 Task: Audio Scrubbing.
Action: Mouse moved to (3, 14)
Screenshot: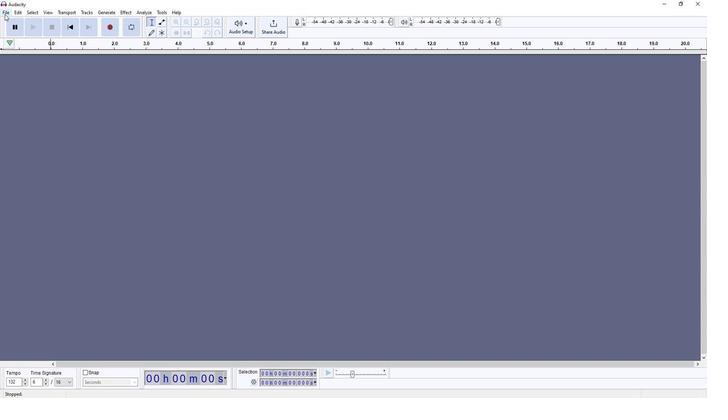 
Action: Mouse pressed left at (3, 14)
Screenshot: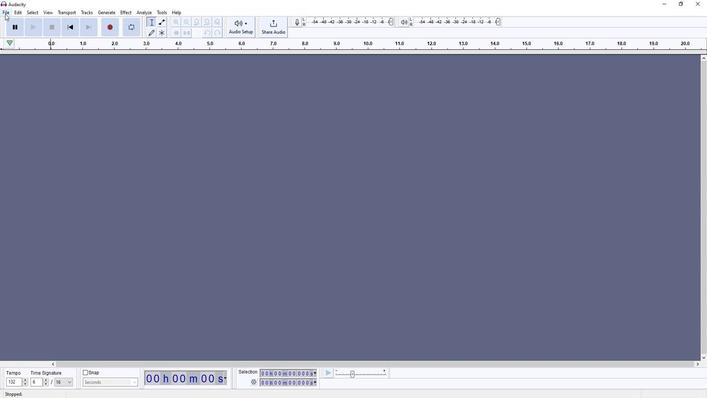 
Action: Mouse moved to (13, 28)
Screenshot: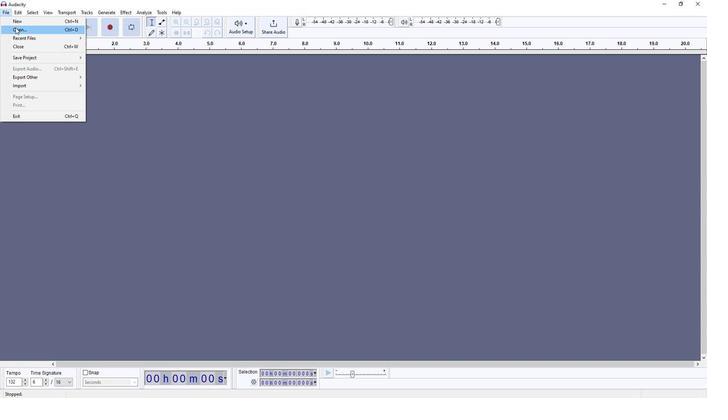 
Action: Mouse pressed left at (13, 28)
Screenshot: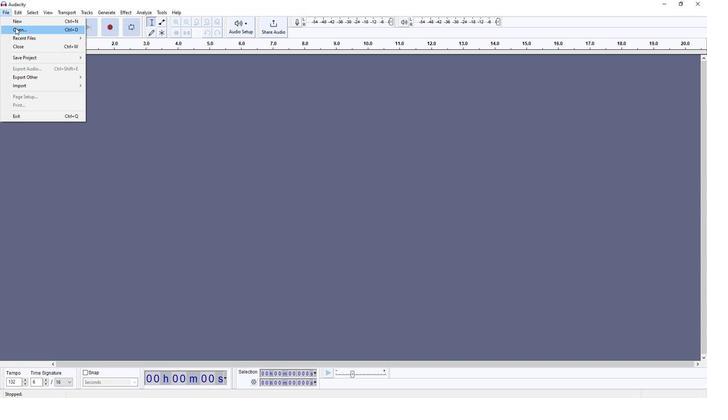 
Action: Mouse moved to (109, 73)
Screenshot: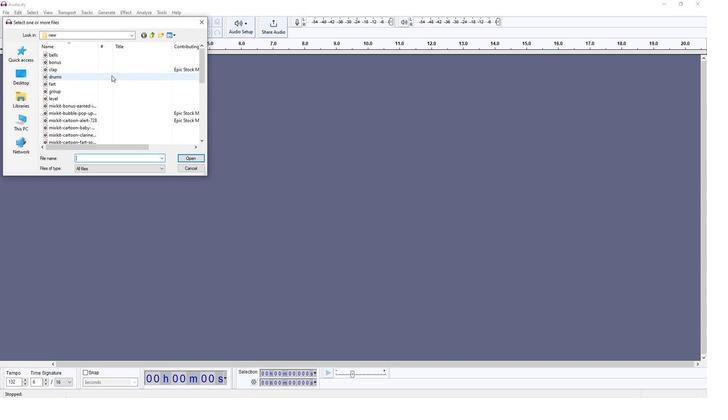 
Action: Mouse pressed left at (109, 73)
Screenshot: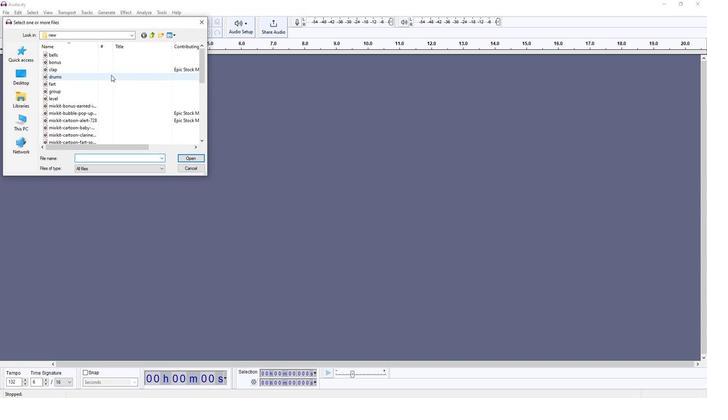 
Action: Mouse moved to (194, 152)
Screenshot: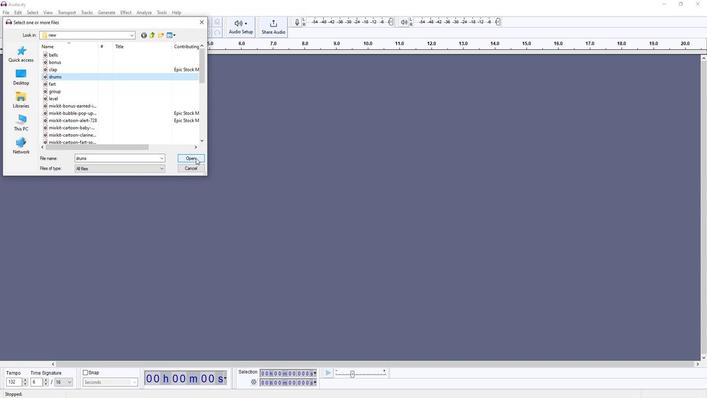 
Action: Mouse pressed left at (194, 152)
Screenshot: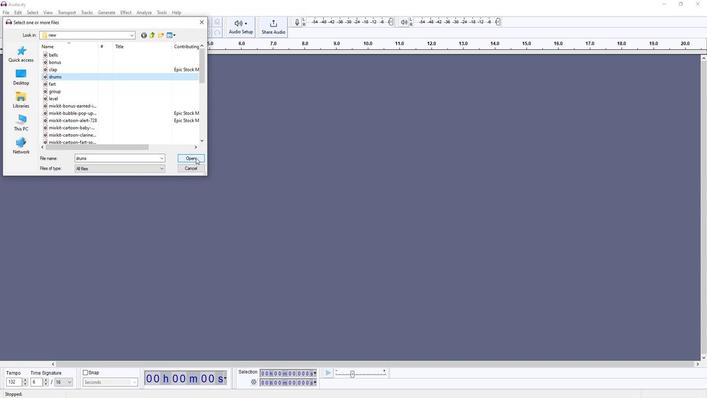 
Action: Mouse moved to (33, 30)
Screenshot: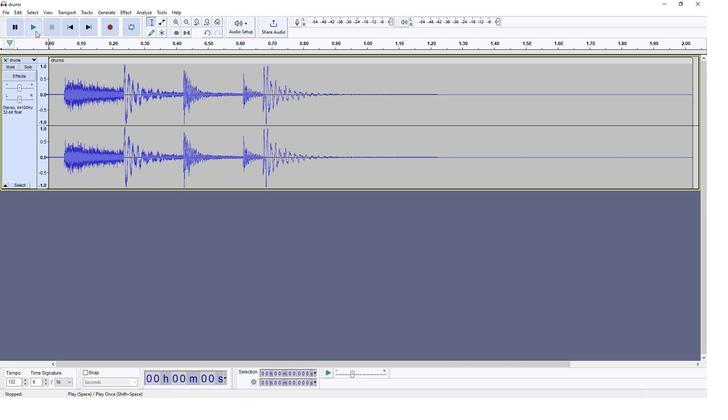 
Action: Mouse pressed left at (33, 30)
Screenshot: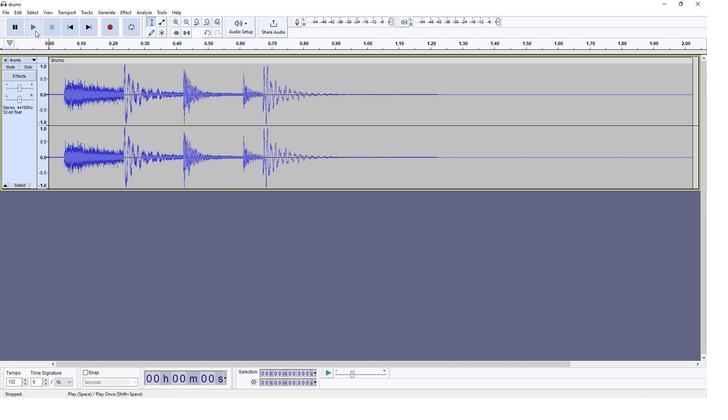 
Action: Mouse moved to (11, 125)
Screenshot: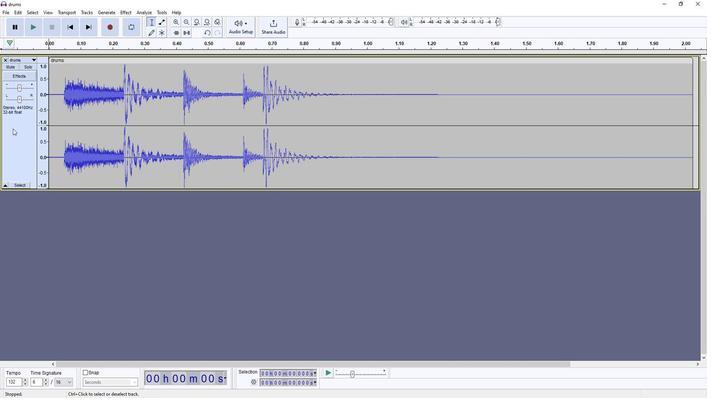 
Action: Mouse pressed left at (11, 125)
Screenshot: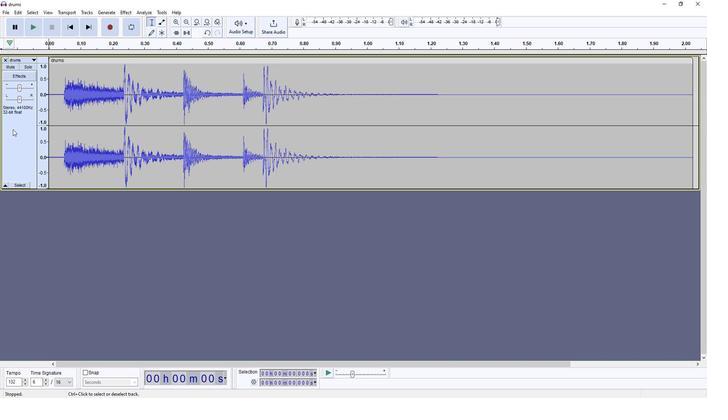 
Action: Mouse moved to (63, 12)
Screenshot: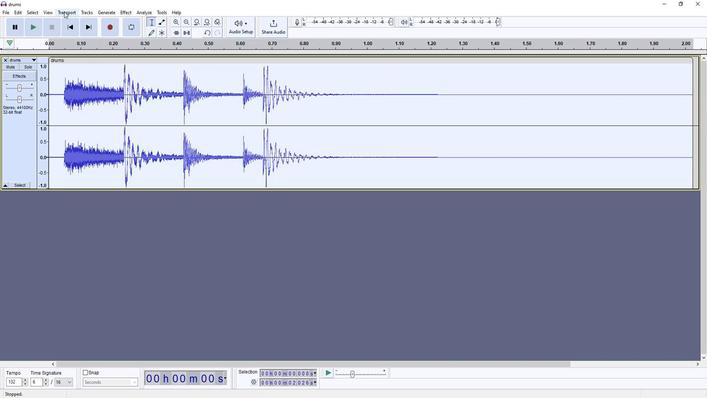 
Action: Mouse pressed left at (63, 12)
Screenshot: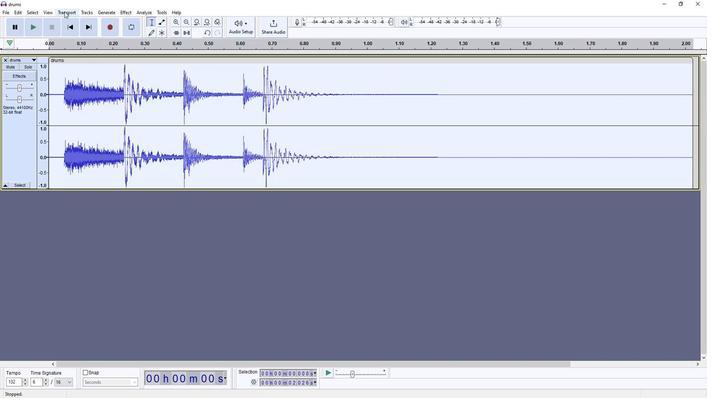 
Action: Mouse moved to (142, 47)
Screenshot: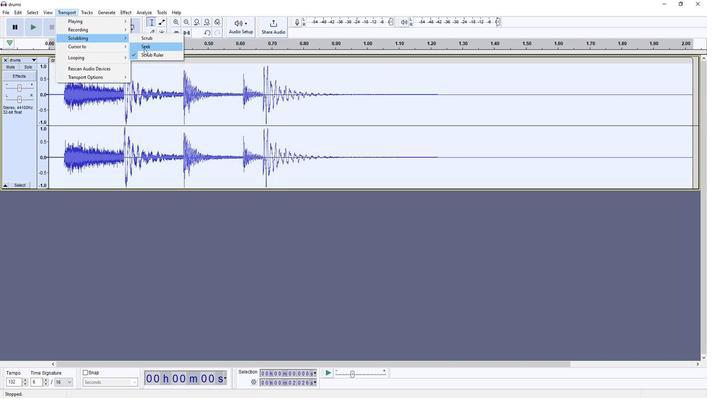 
Action: Mouse pressed left at (142, 47)
Screenshot: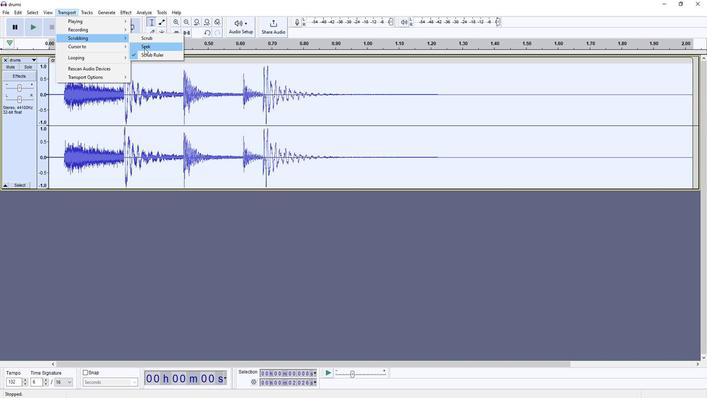 
Action: Mouse moved to (150, 56)
Screenshot: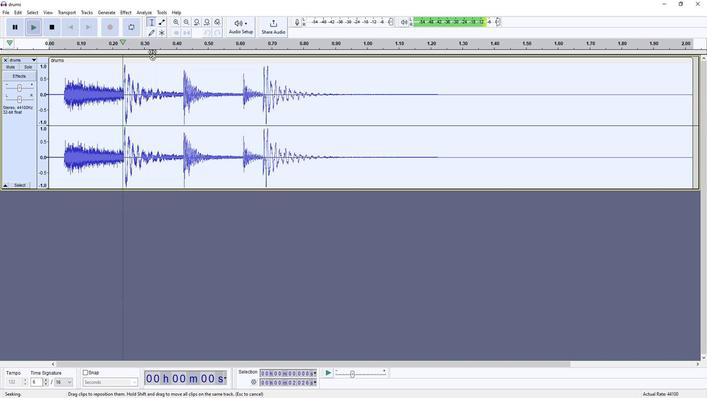 
Action: Mouse pressed left at (150, 56)
Screenshot: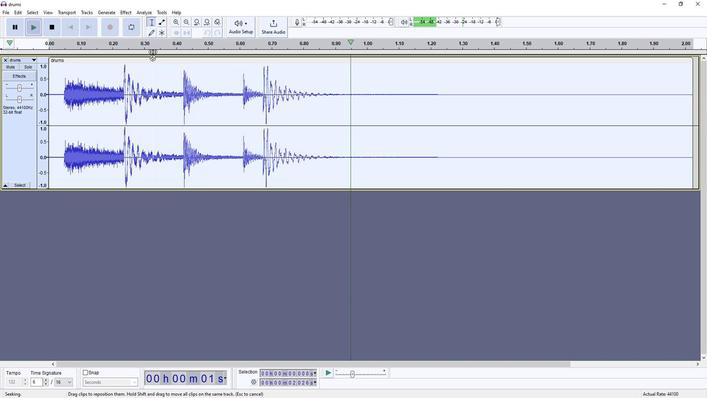 
Action: Mouse moved to (150, 50)
Screenshot: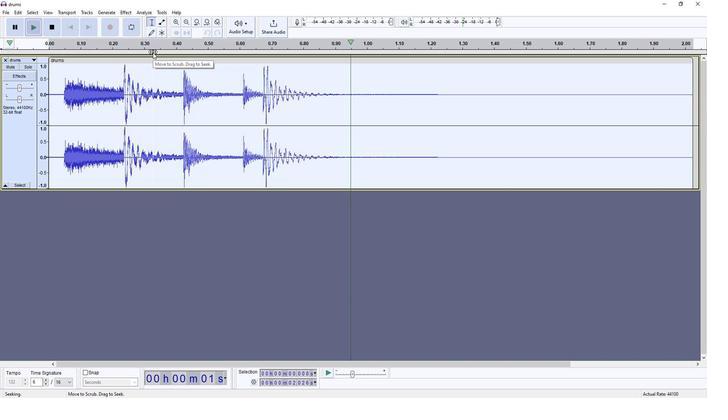 
Action: Mouse pressed left at (150, 50)
Screenshot: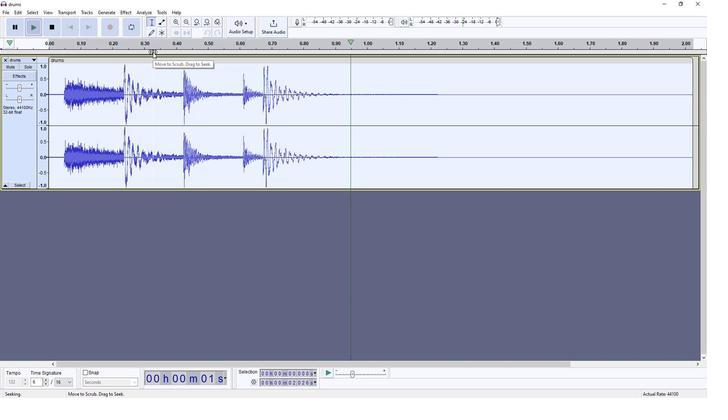 
Action: Mouse moved to (17, 27)
Screenshot: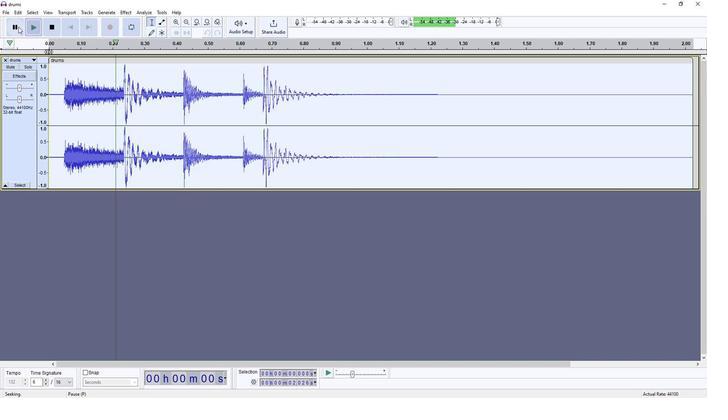 
Action: Mouse pressed left at (17, 27)
Screenshot: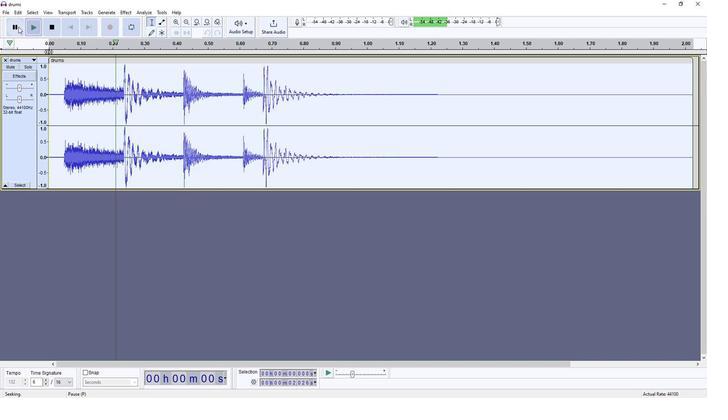 
Action: Mouse moved to (23, 141)
Screenshot: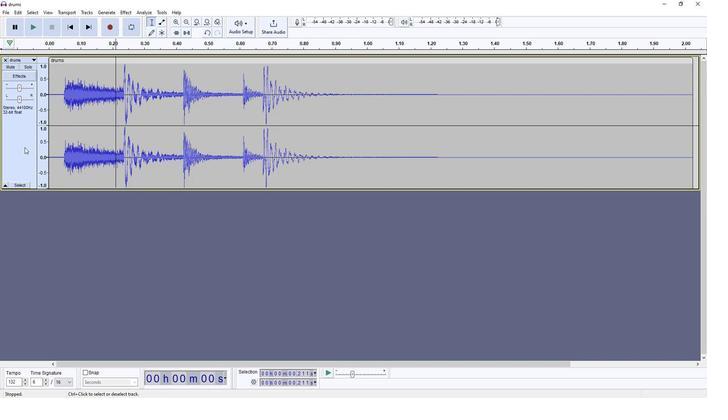 
Action: Mouse pressed left at (23, 141)
Screenshot: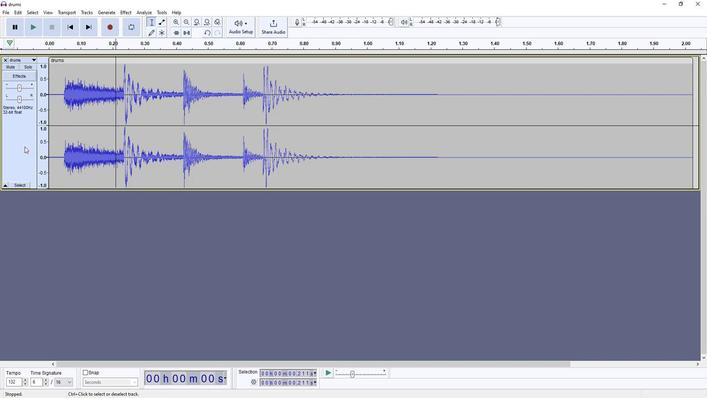 
Action: Mouse moved to (68, 13)
Screenshot: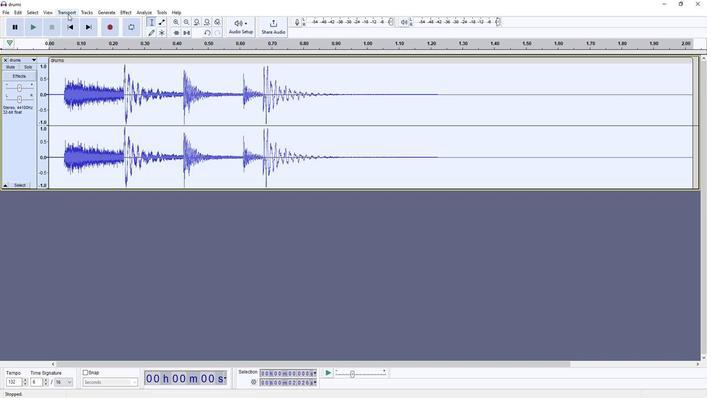 
Action: Mouse pressed left at (68, 13)
Screenshot: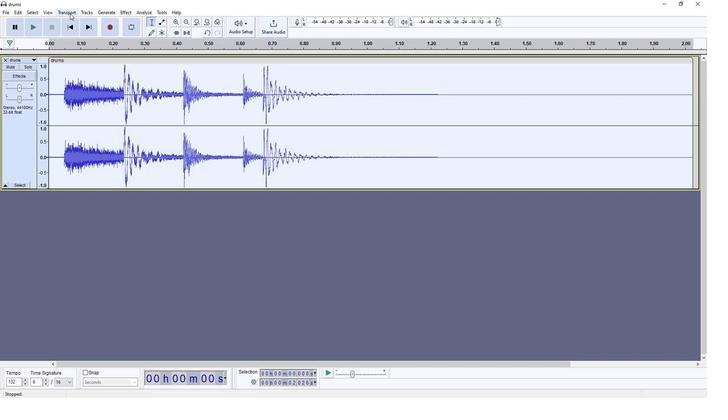 
Action: Mouse moved to (135, 37)
Screenshot: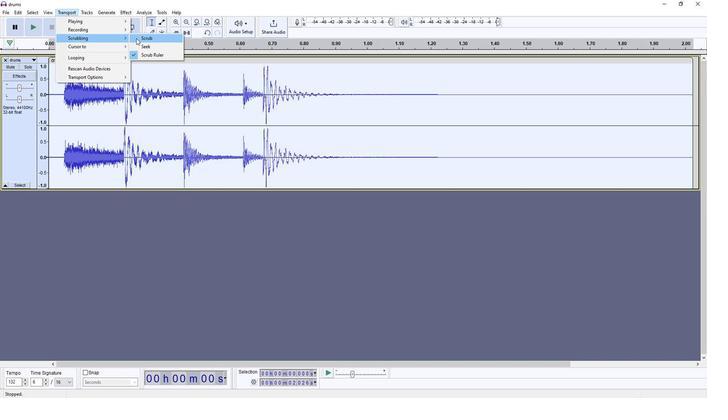 
Action: Mouse pressed left at (135, 37)
Screenshot: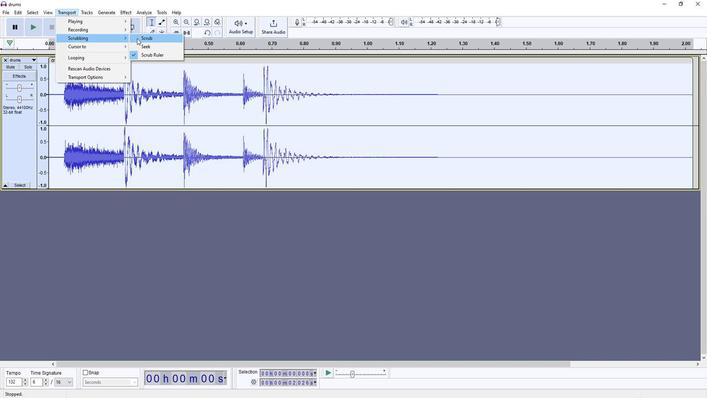 
Action: Mouse moved to (102, 61)
Screenshot: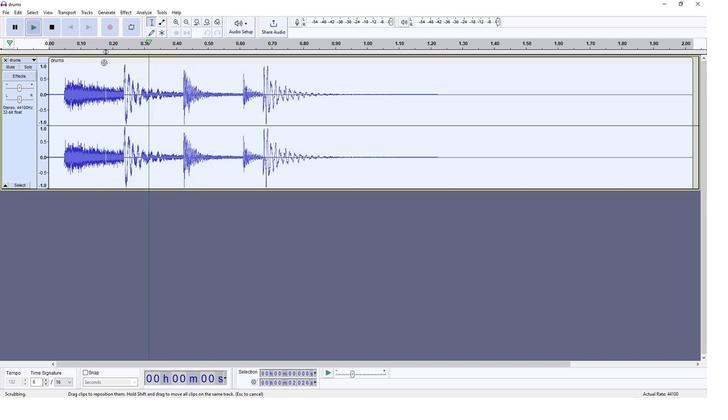 
Action: Mouse pressed left at (102, 61)
Screenshot: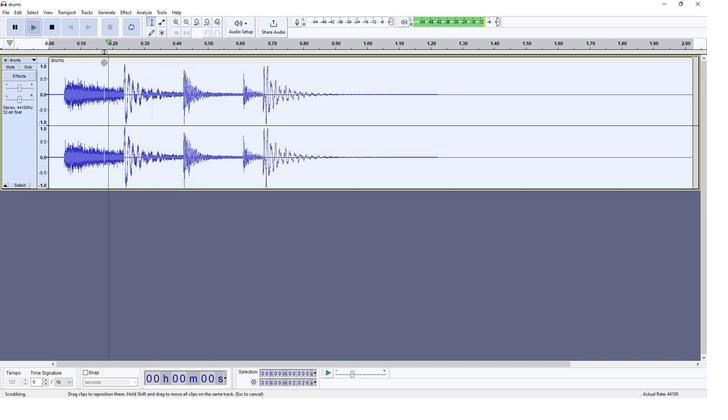 
Action: Mouse pressed left at (102, 61)
Screenshot: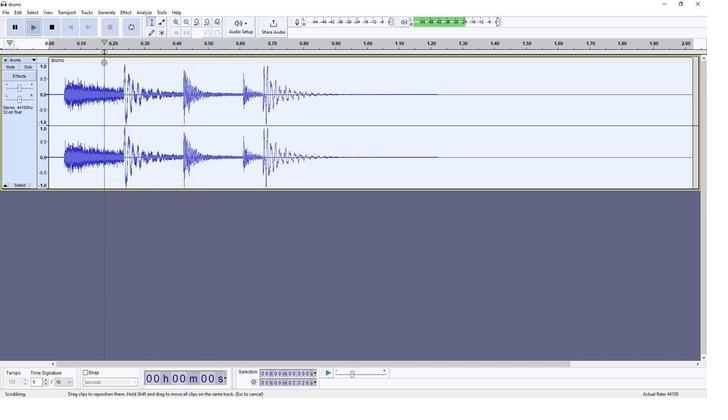 
Action: Mouse moved to (47, 27)
Screenshot: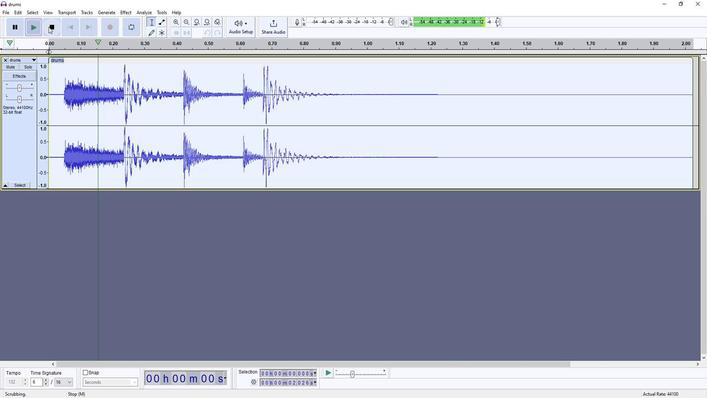 
Action: Mouse pressed left at (47, 27)
Screenshot: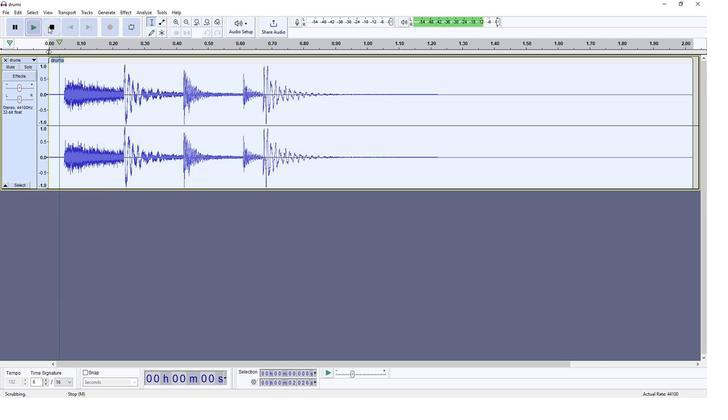 
Action: Mouse moved to (229, 76)
Screenshot: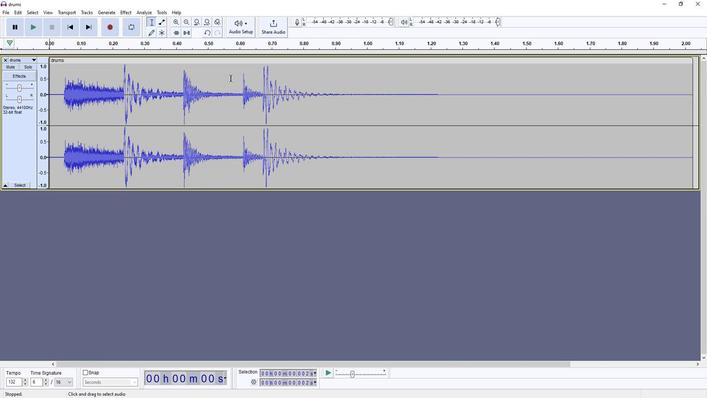 
